 Task: Create a task  Issue with data being truncated when saving to database , assign it to team member softage.8@softage.net in the project YottaTech and update the status of the task to  On Track  , set the priority of the task to High.
Action: Mouse moved to (92, 494)
Screenshot: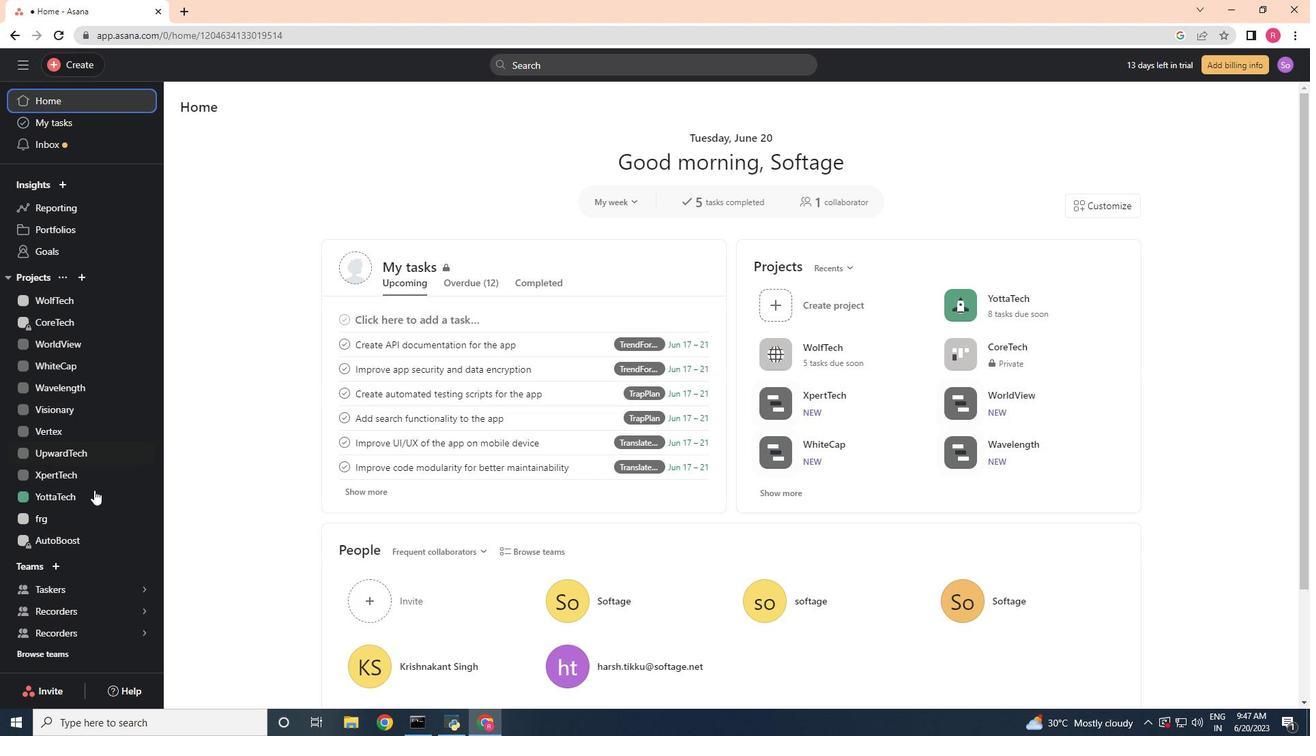 
Action: Mouse pressed left at (92, 494)
Screenshot: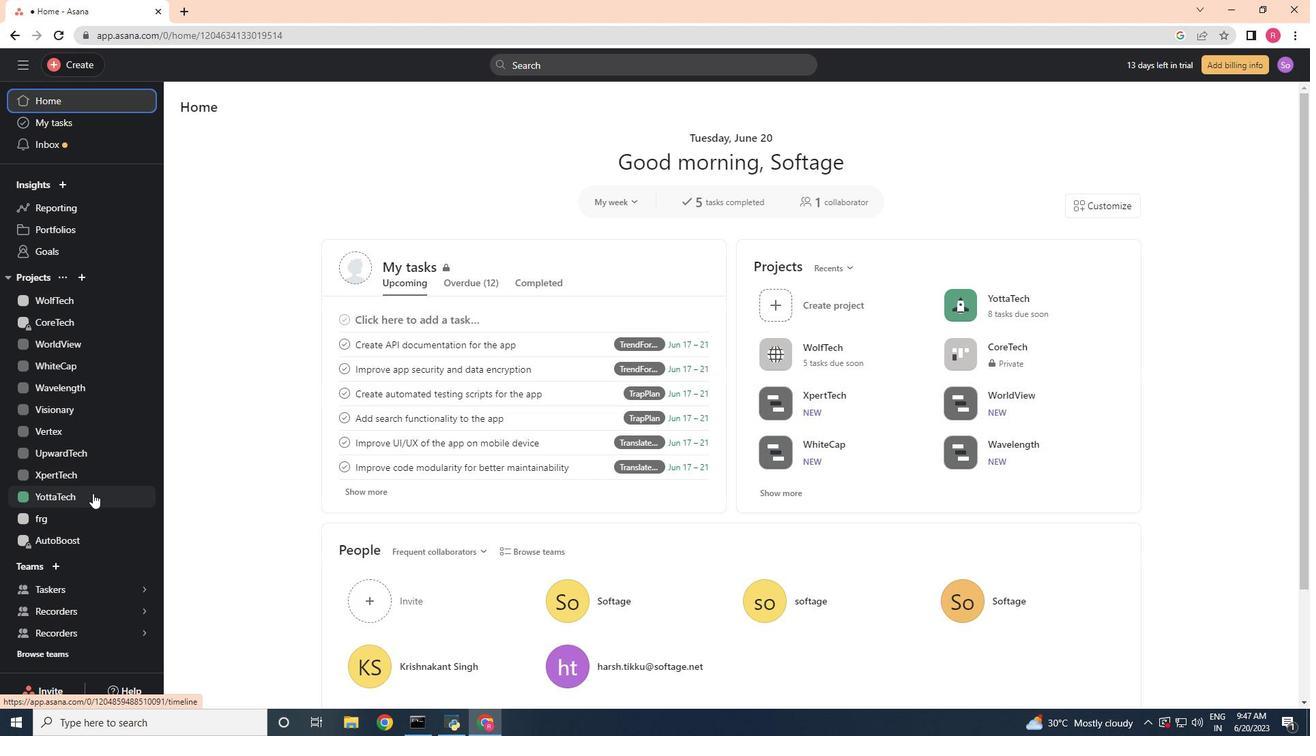 
Action: Mouse moved to (222, 171)
Screenshot: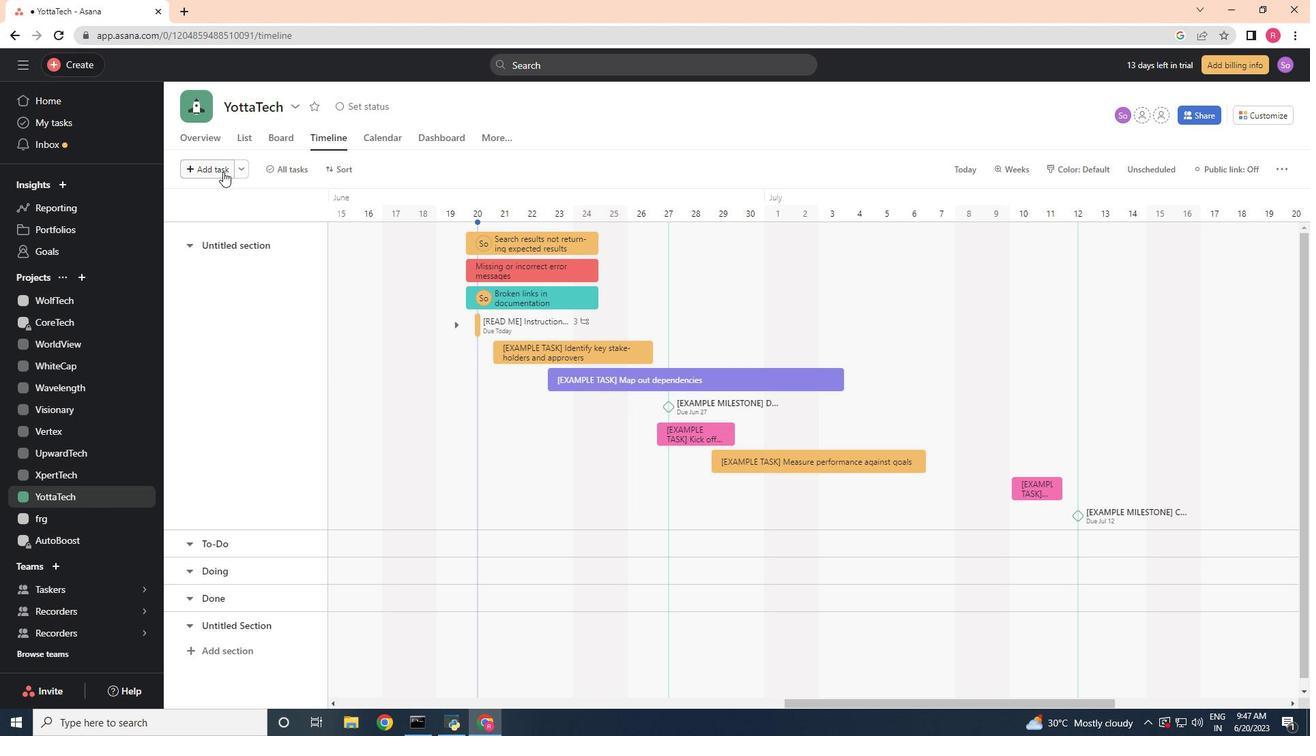 
Action: Mouse pressed left at (222, 171)
Screenshot: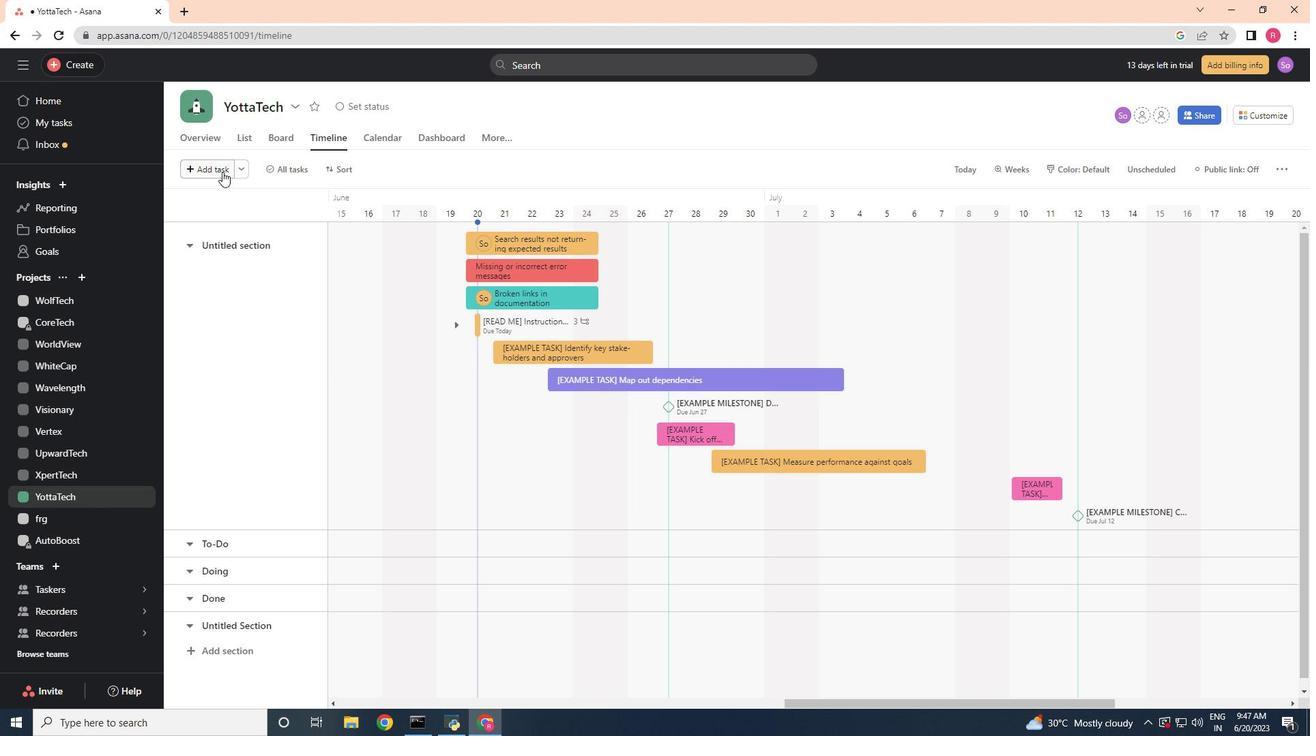 
Action: Key pressed <Key.shift><Key.shift><Key.shift><Key.shift>Issu<Key.space>with<Key.space>data<Key.space>
Screenshot: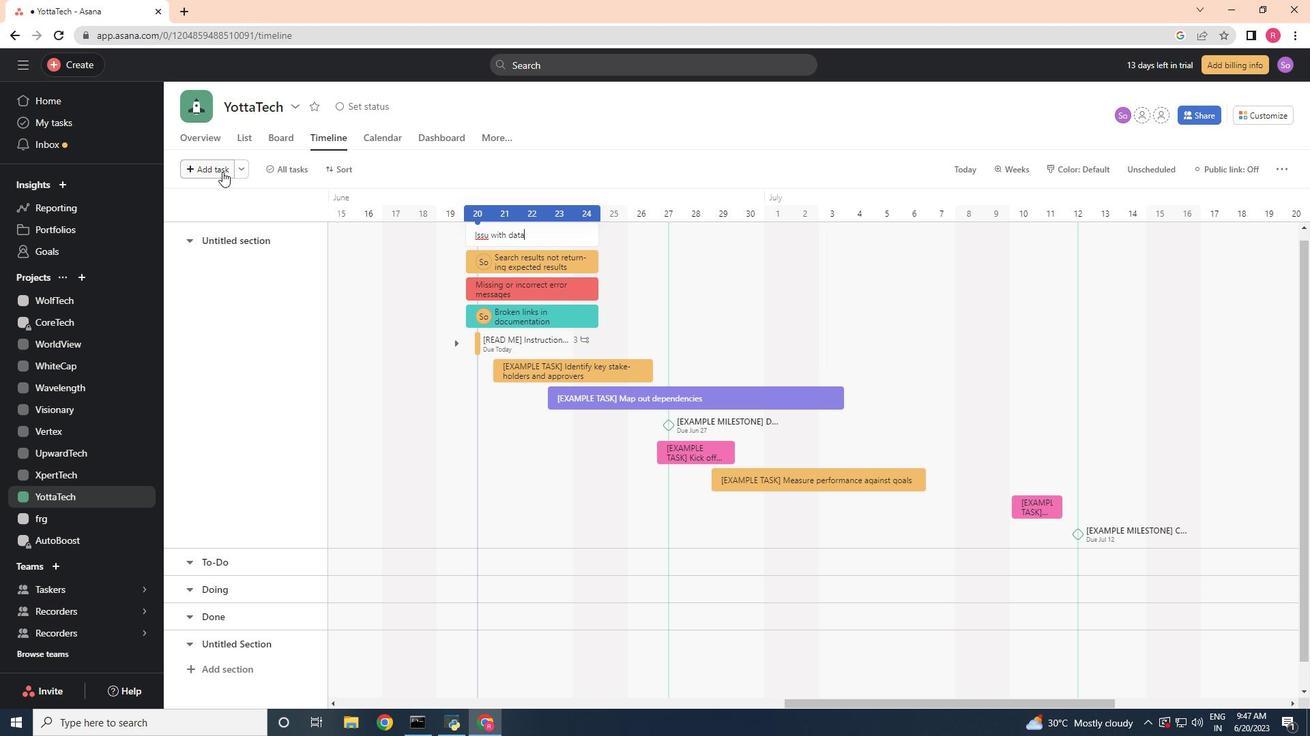 
Action: Mouse moved to (244, 219)
Screenshot: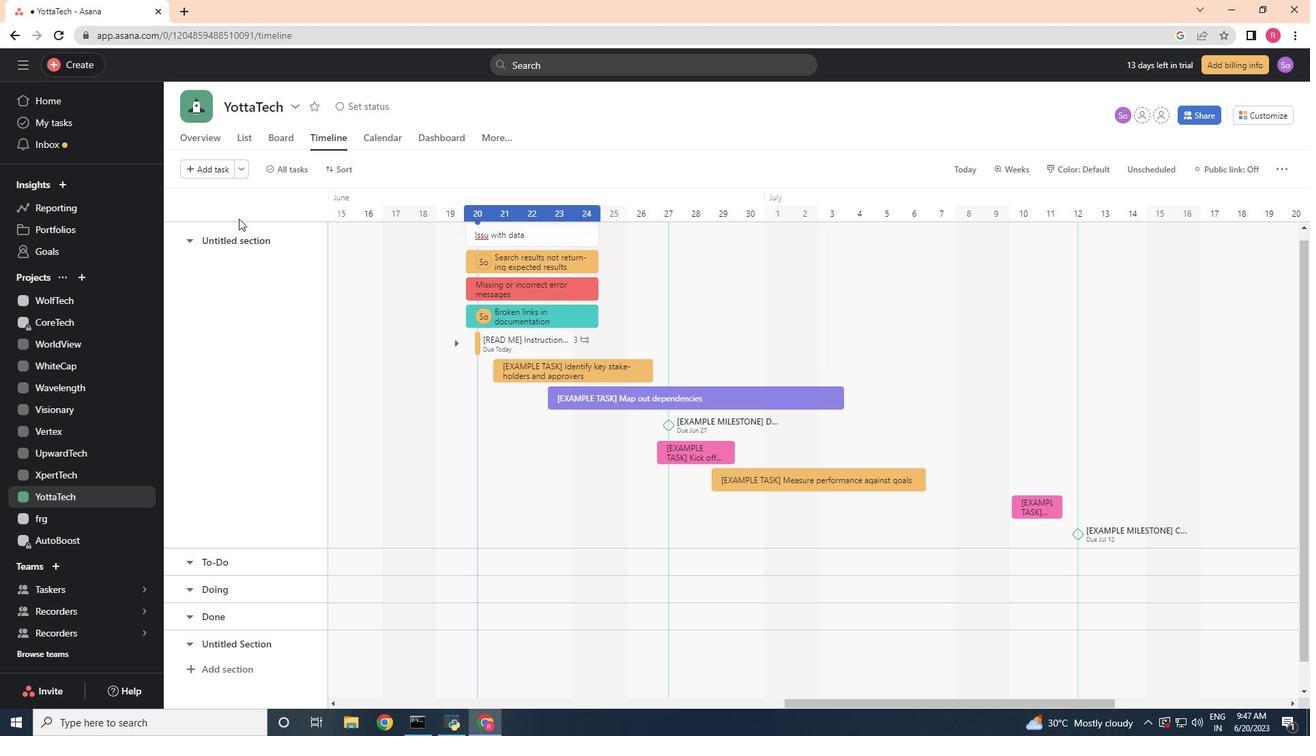 
Action: Key pressed <Key.left><Key.left><Key.left><Key.left><Key.left><Key.left><Key.left><Key.left><Key.left><Key.left><Key.left>e<Key.right><Key.right><Key.right><Key.right><Key.right><Key.right><Key.right><Key.right><Key.right><Key.right><Key.right>being<Key.space>y<Key.backspace>trucated<Key.space><Key.backspace><Key.backspace><Key.backspace><Key.backspace><Key.backspace><Key.backspace>ncated<Key.space>when<Key.space>saving<Key.space>to<Key.space>database
Screenshot: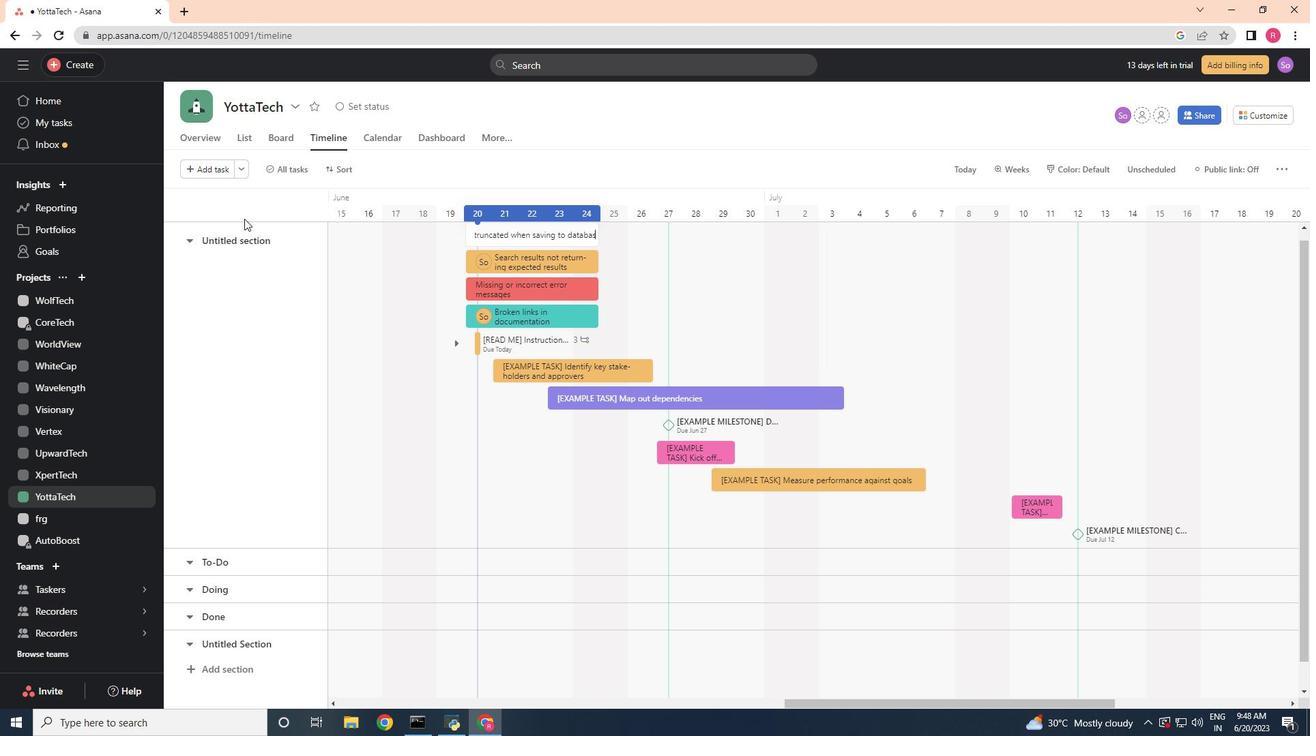 
Action: Mouse moved to (546, 240)
Screenshot: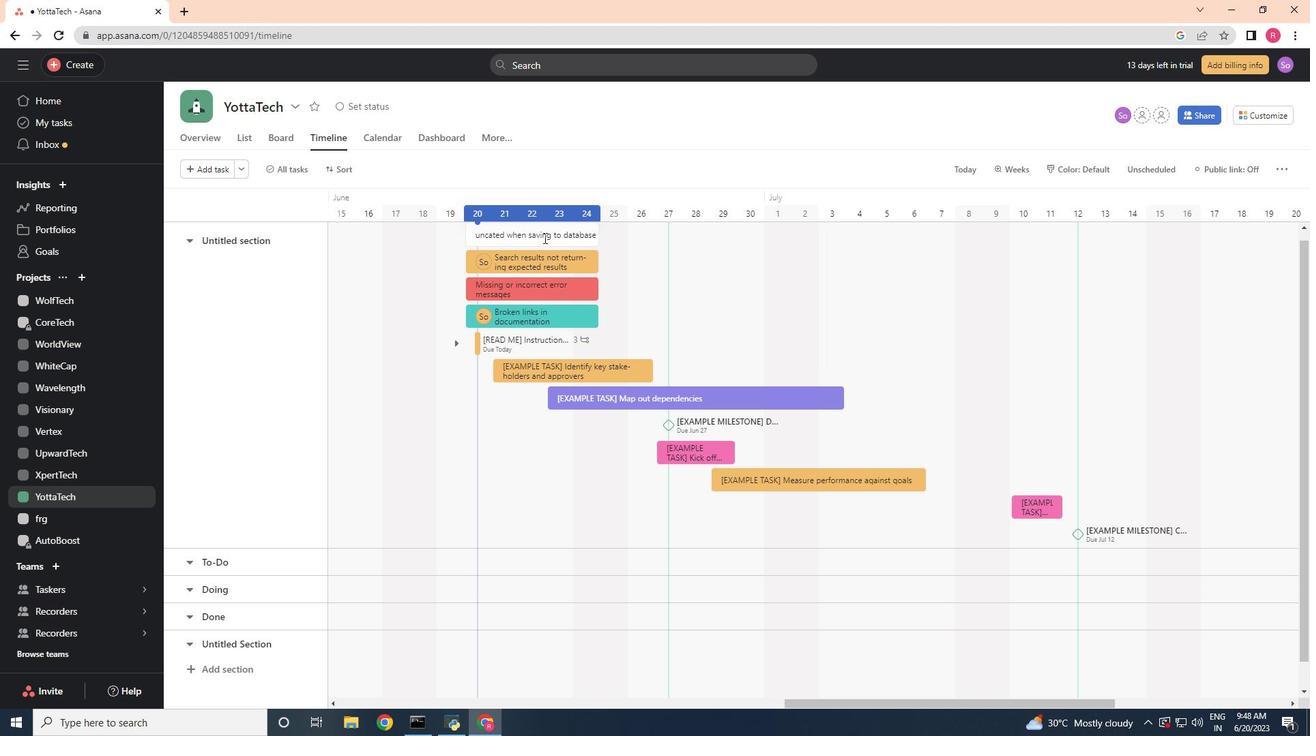 
Action: Mouse pressed left at (546, 240)
Screenshot: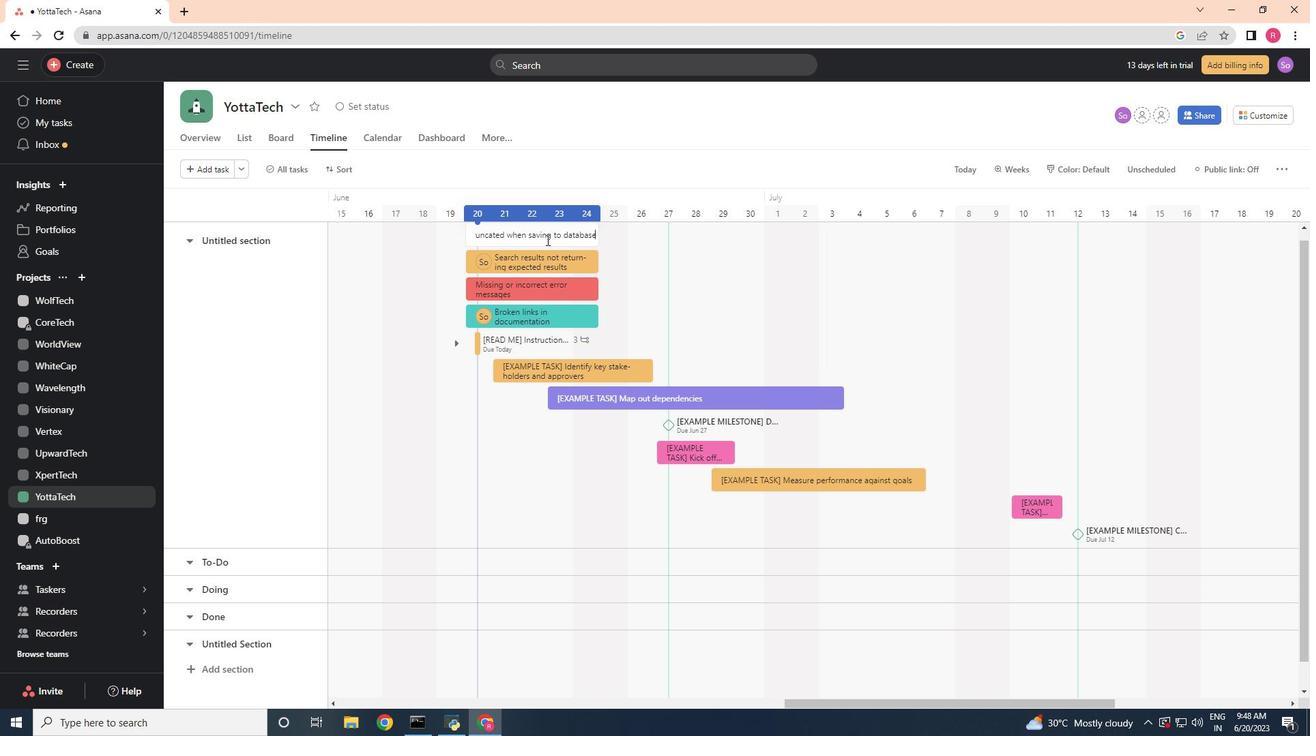 
Action: Mouse moved to (991, 244)
Screenshot: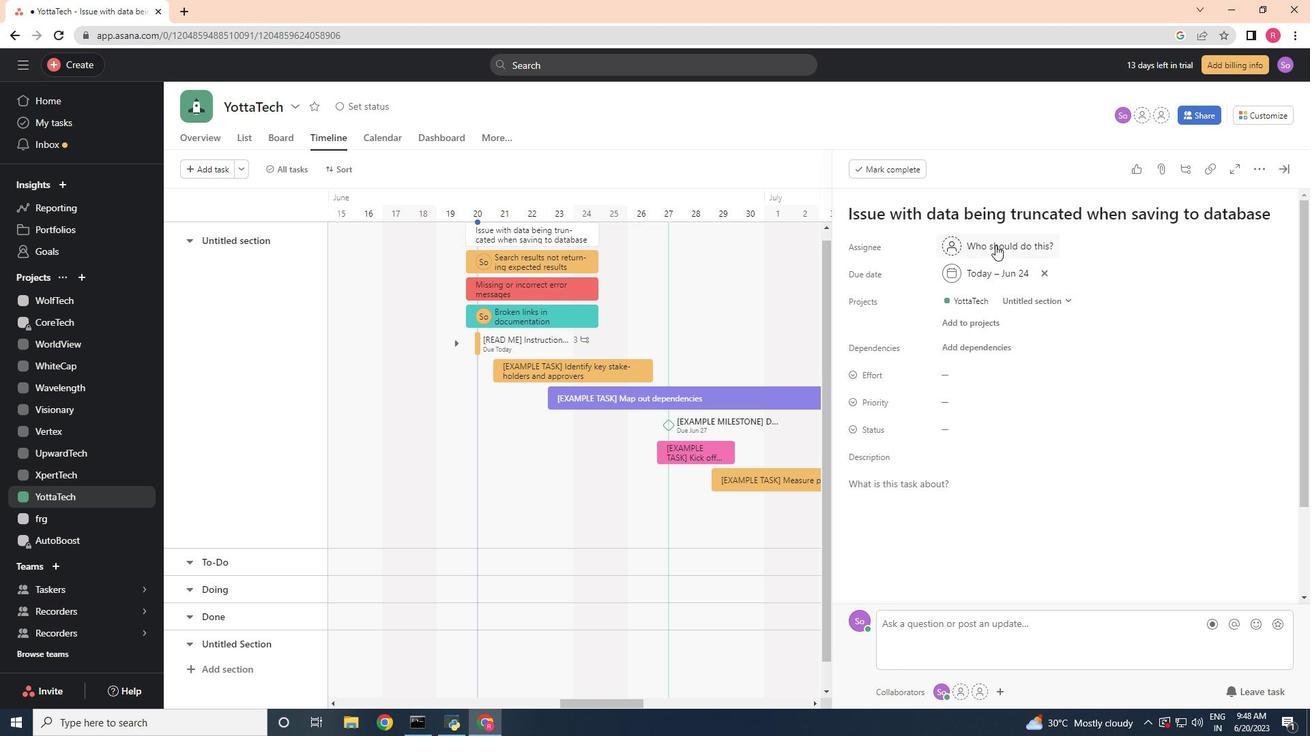 
Action: Mouse pressed left at (991, 244)
Screenshot: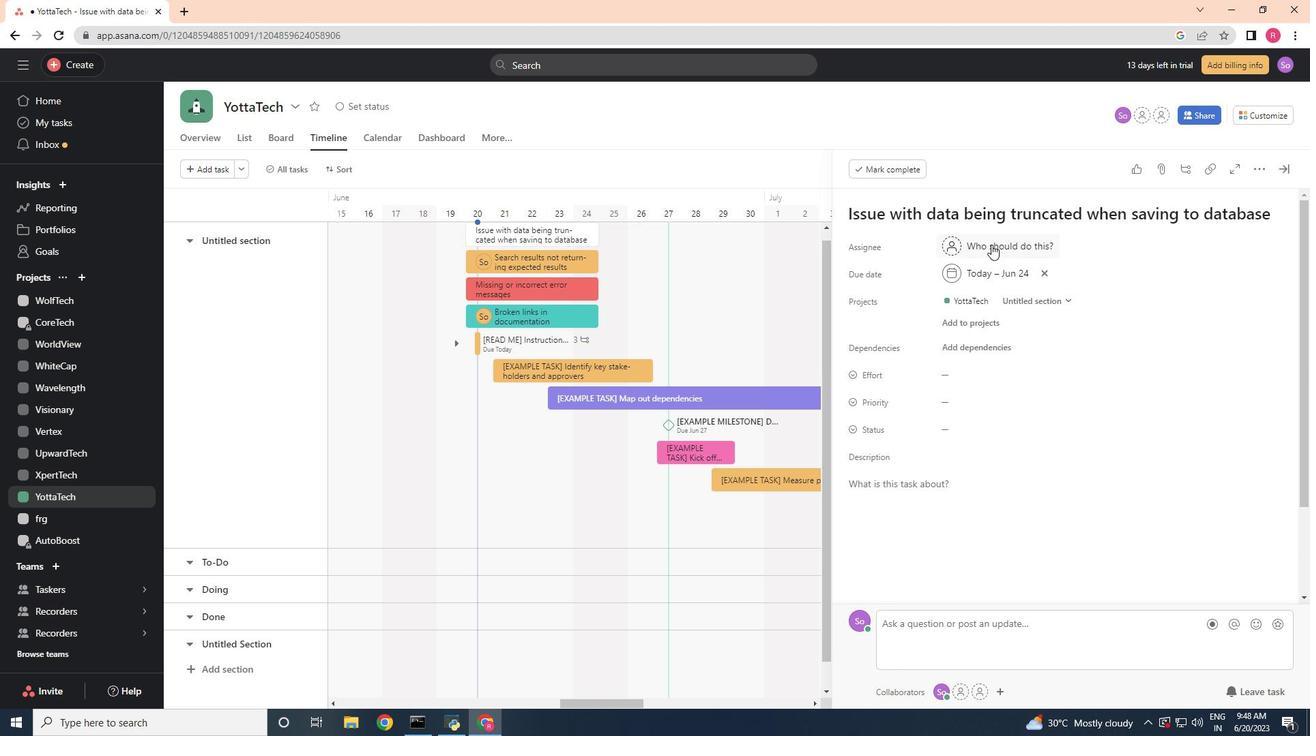 
Action: Key pressed softage.8<Key.shift>@softage.net
Screenshot: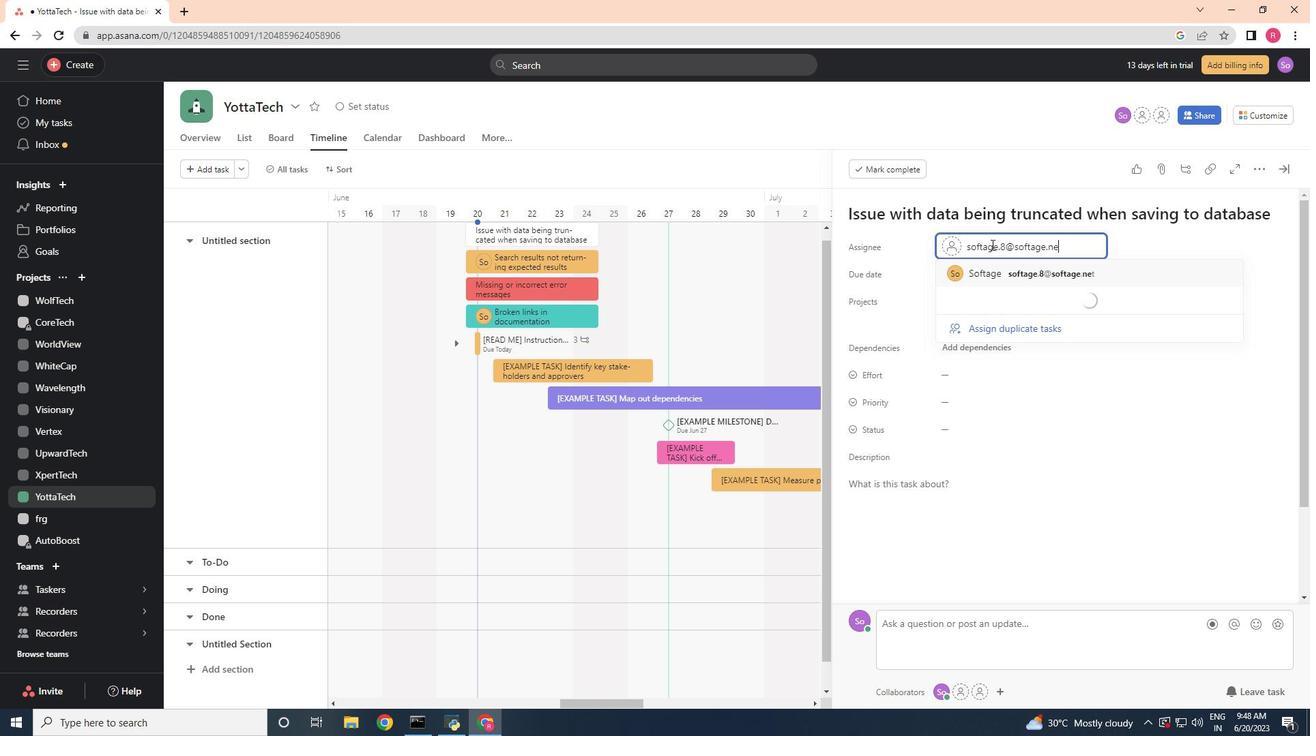 
Action: Mouse moved to (1040, 271)
Screenshot: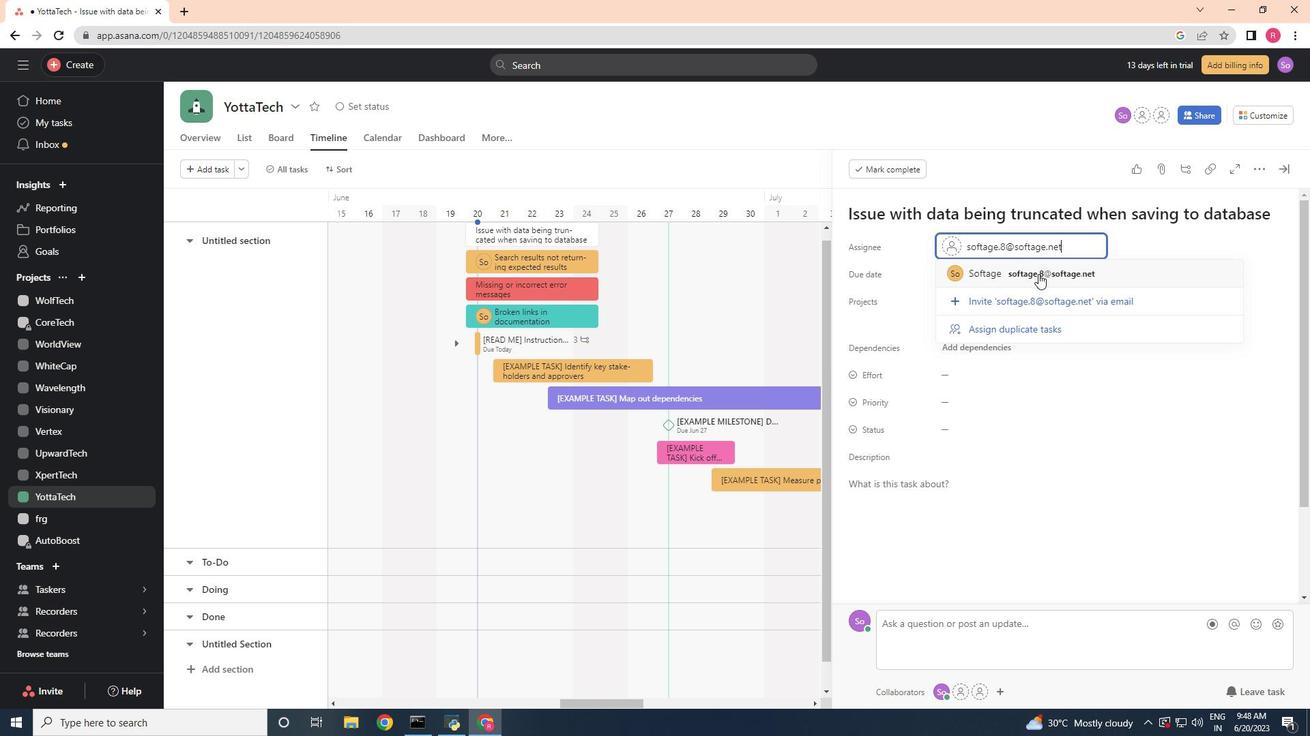 
Action: Mouse pressed left at (1040, 271)
Screenshot: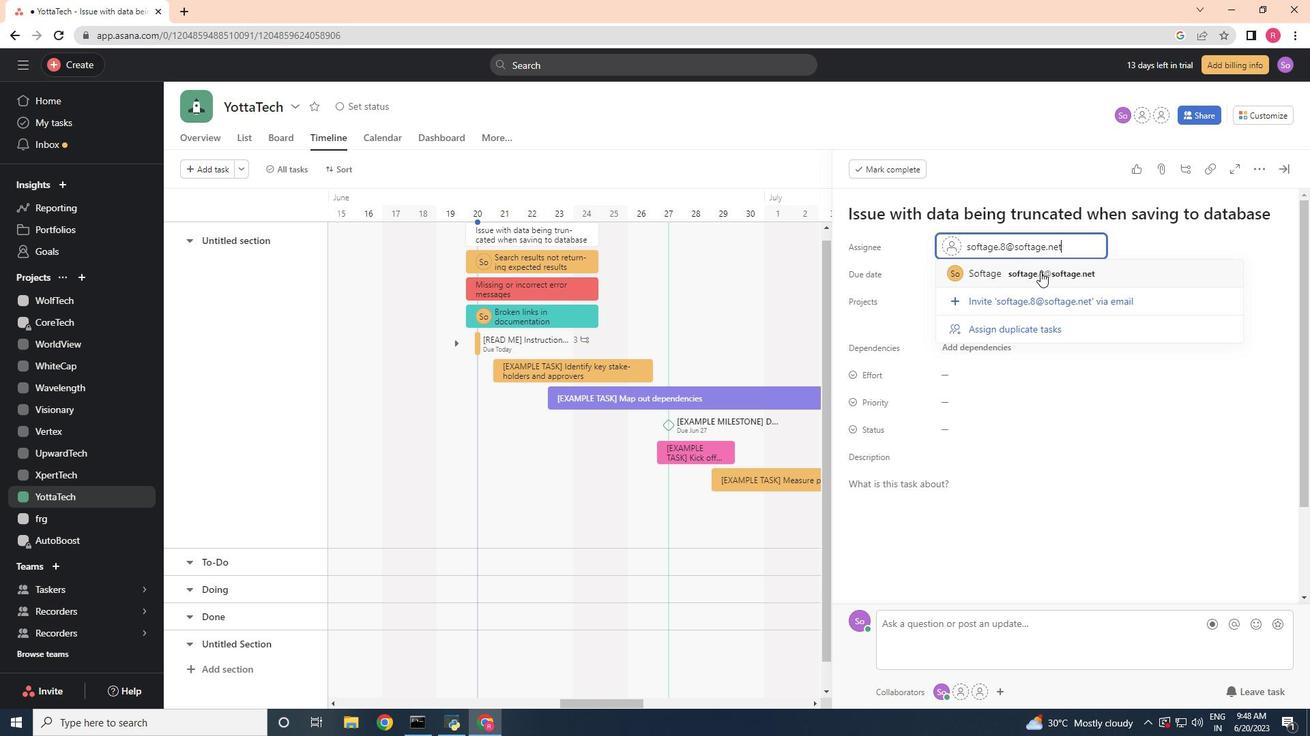 
Action: Mouse moved to (954, 427)
Screenshot: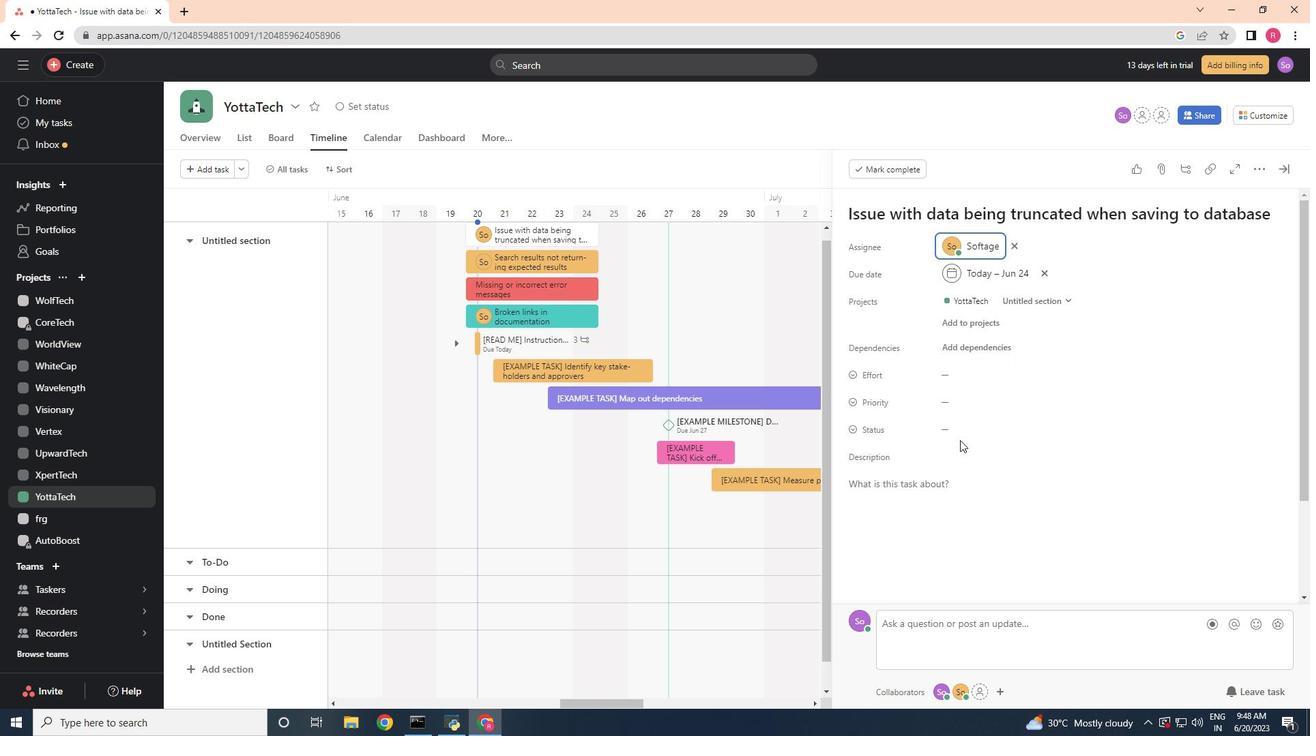 
Action: Mouse pressed left at (954, 427)
Screenshot: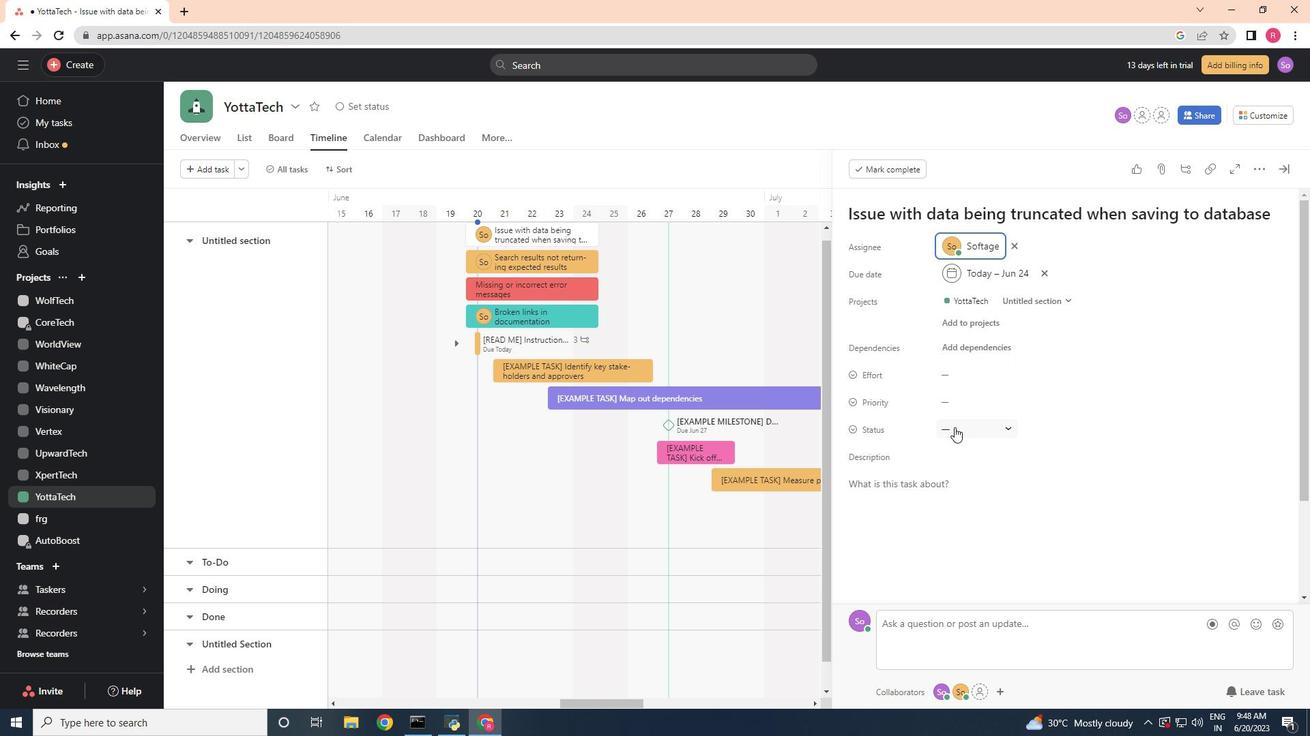 
Action: Mouse moved to (998, 478)
Screenshot: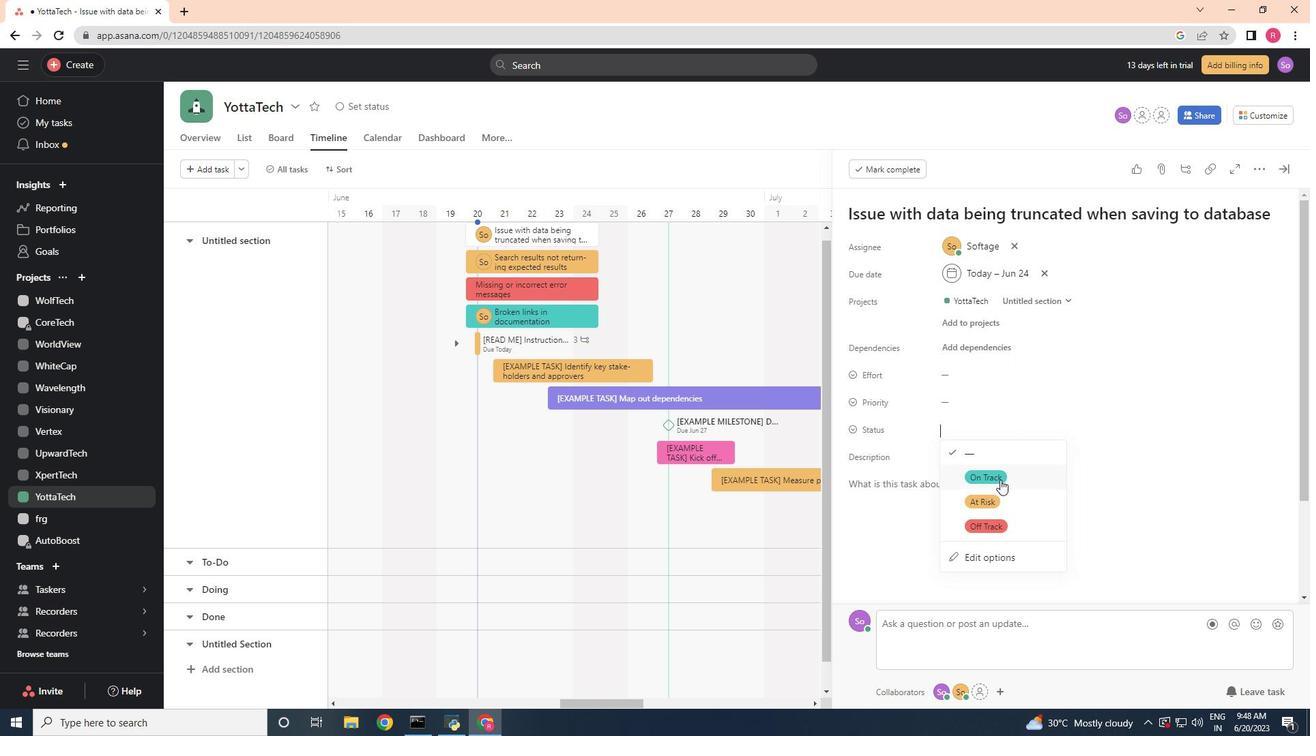 
Action: Mouse pressed left at (998, 478)
Screenshot: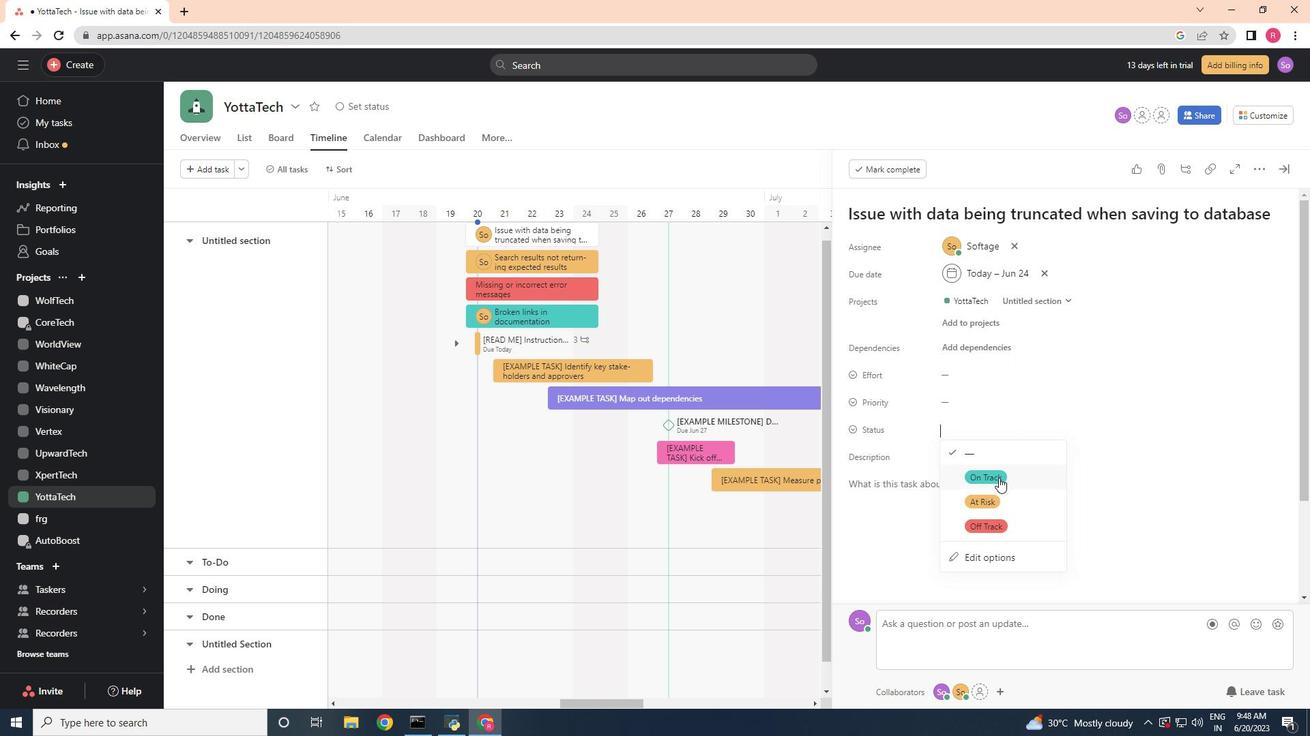 
Action: Mouse moved to (975, 401)
Screenshot: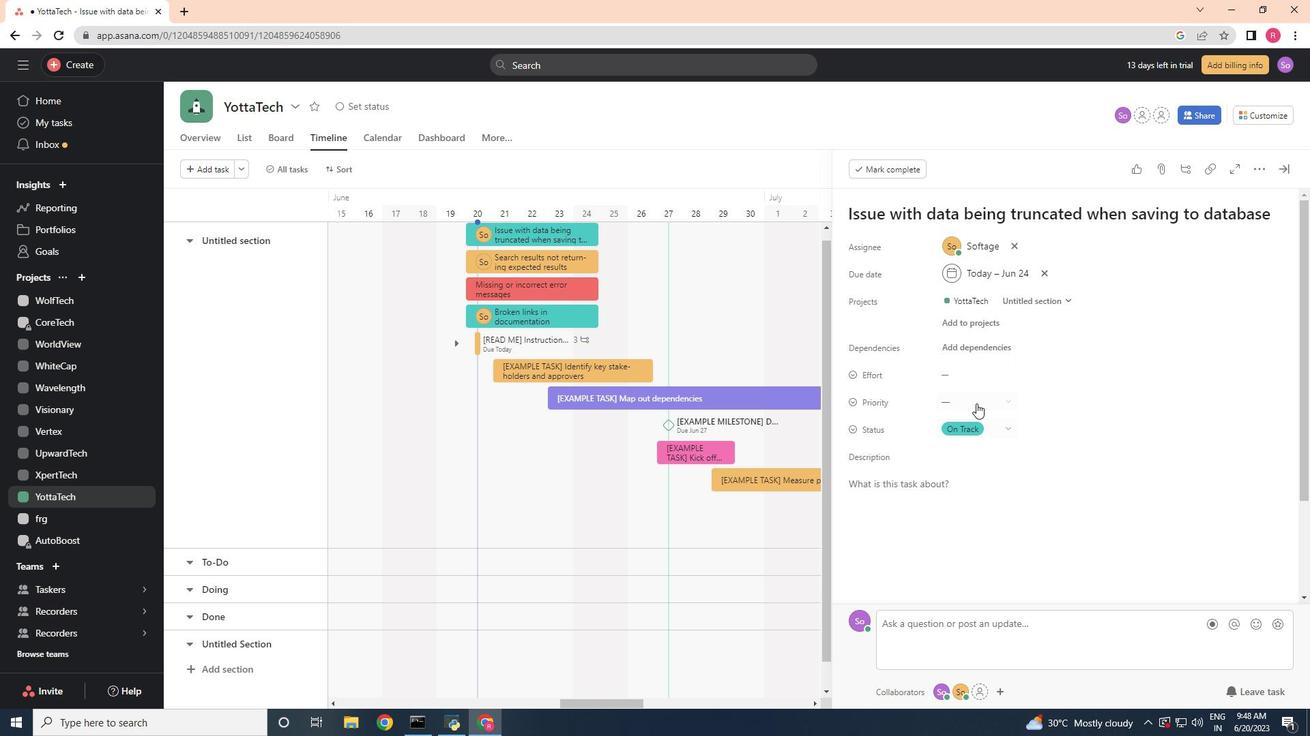 
Action: Mouse pressed left at (975, 401)
Screenshot: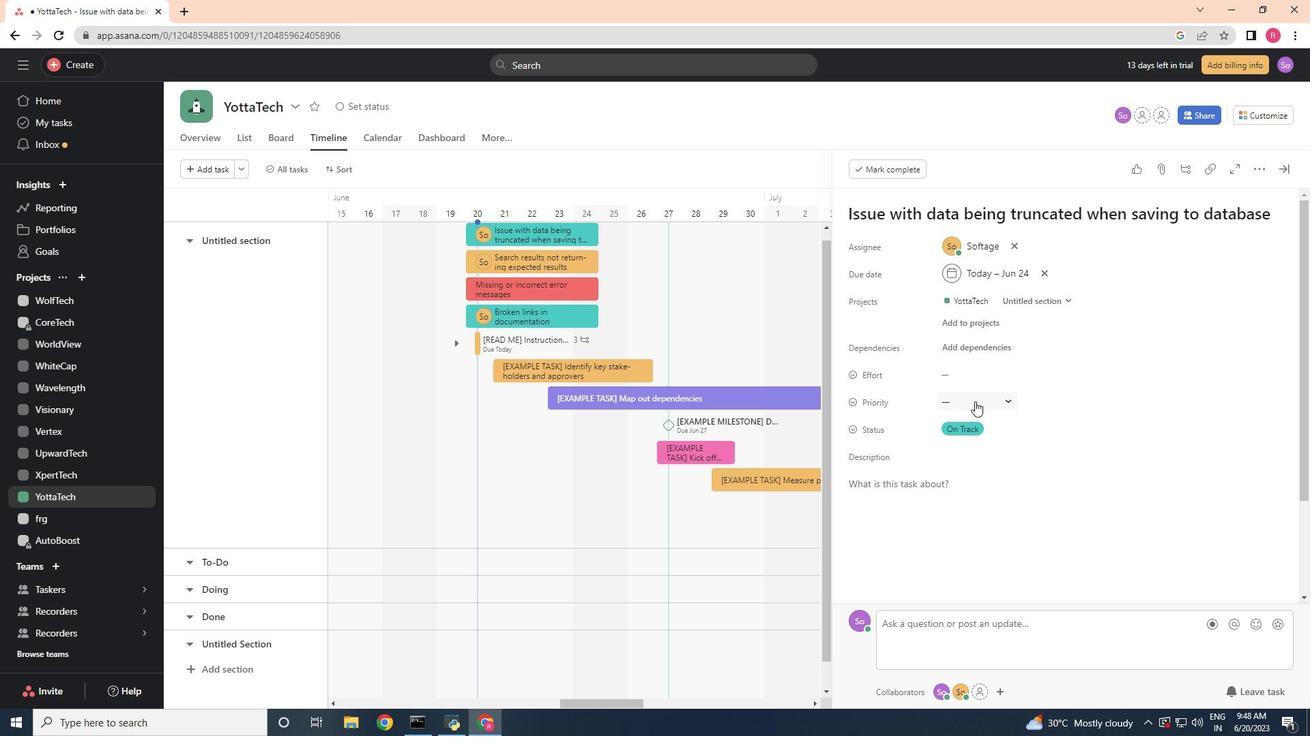 
Action: Mouse moved to (981, 457)
Screenshot: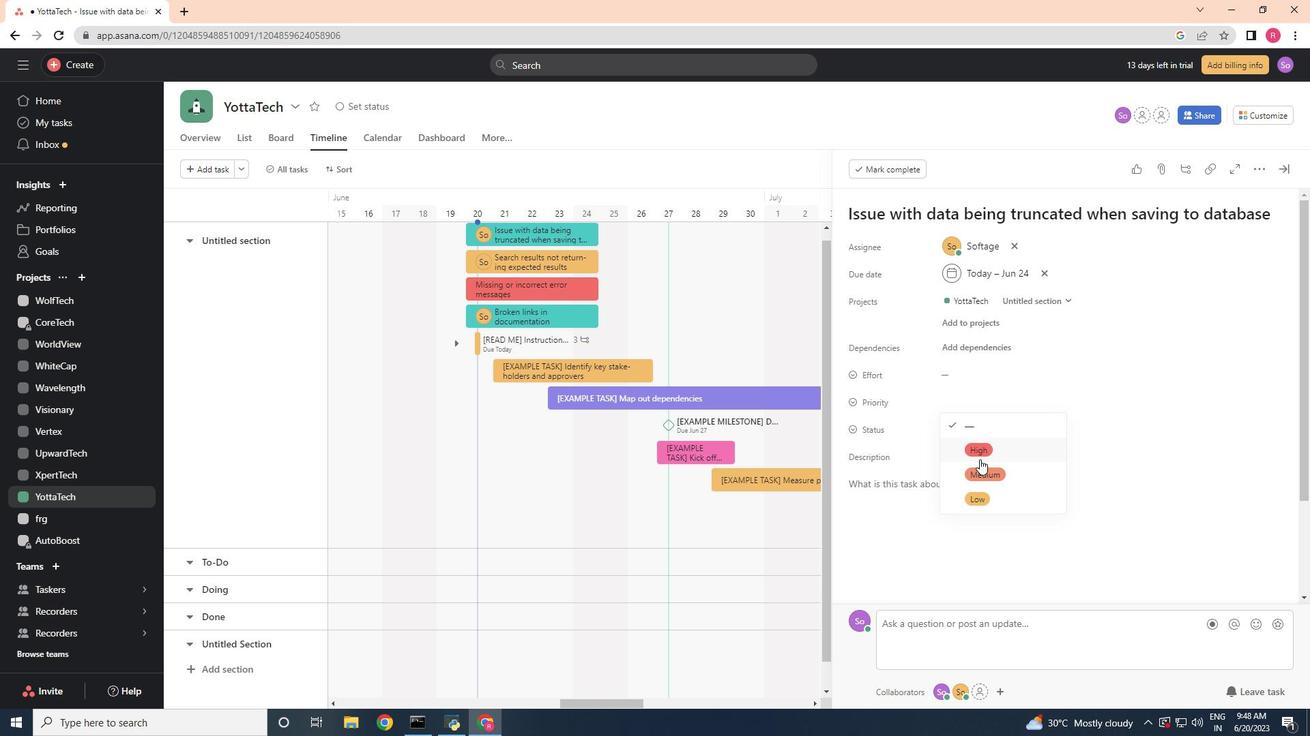 
Action: Mouse pressed left at (981, 457)
Screenshot: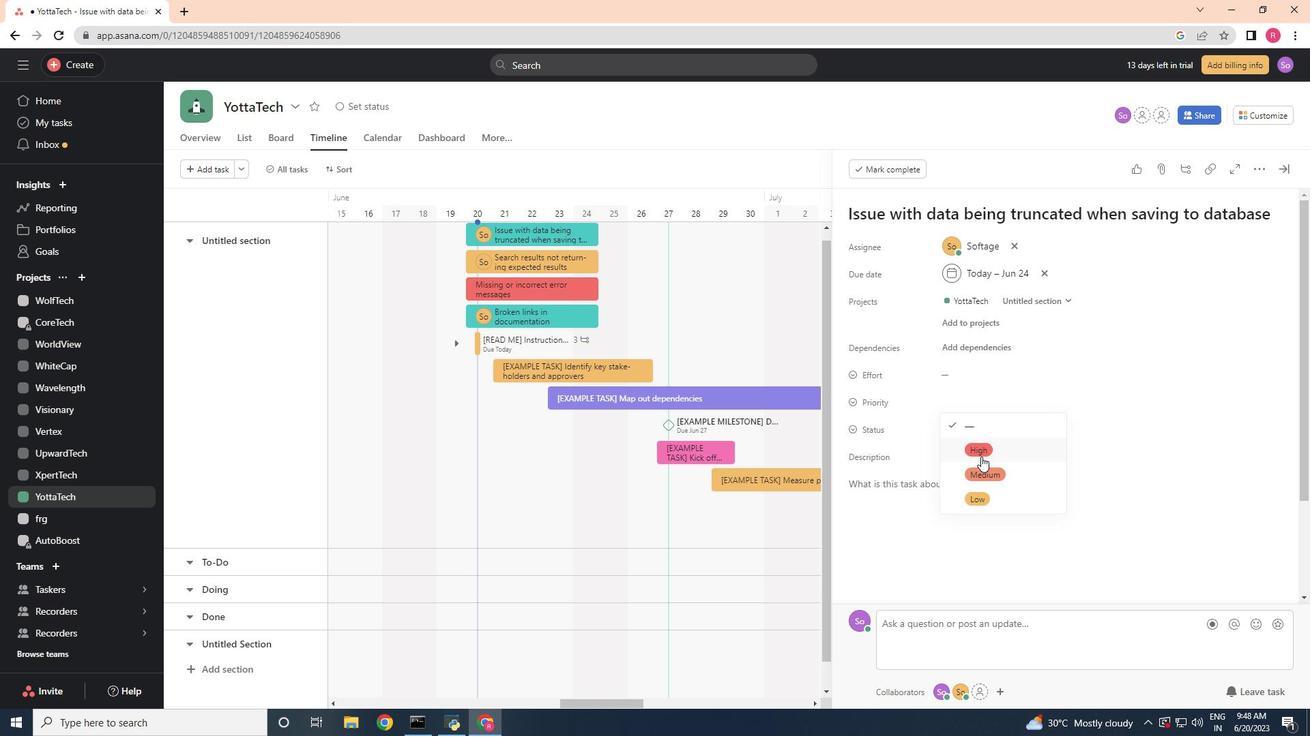 
Action: Mouse moved to (979, 455)
Screenshot: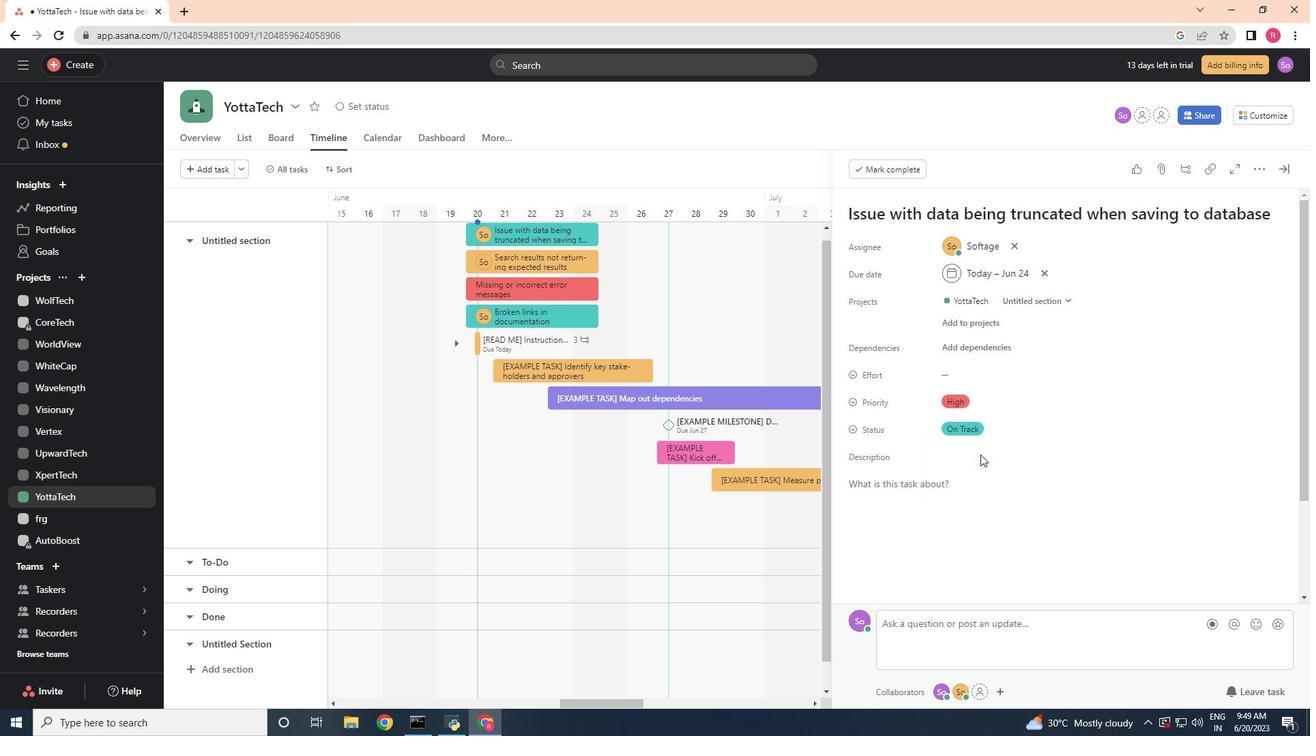 
